 Task: Create a due date automation trigger when advanced on, 2 hours after a card is due add dates without an overdue due date.
Action: Mouse moved to (859, 262)
Screenshot: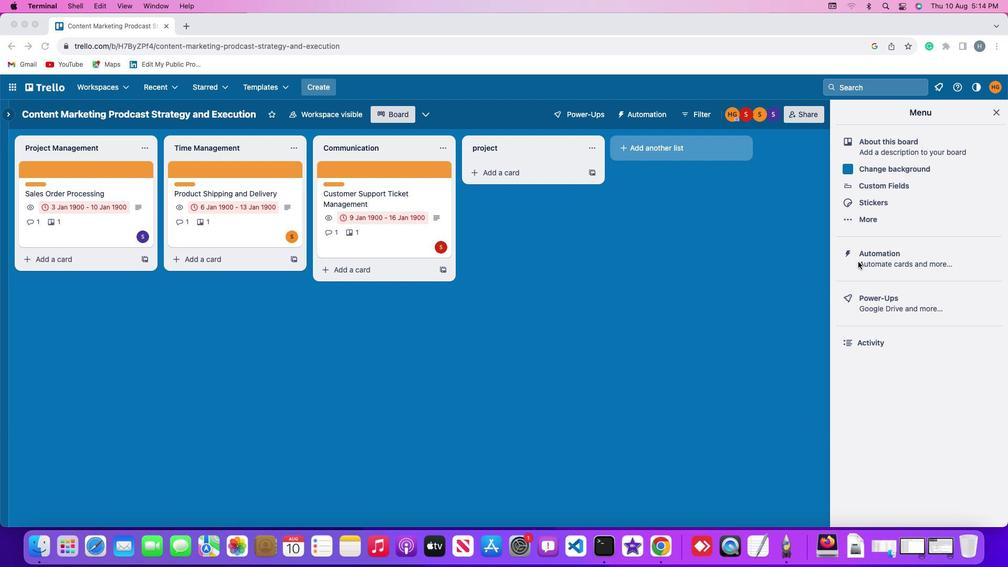 
Action: Mouse pressed left at (859, 262)
Screenshot: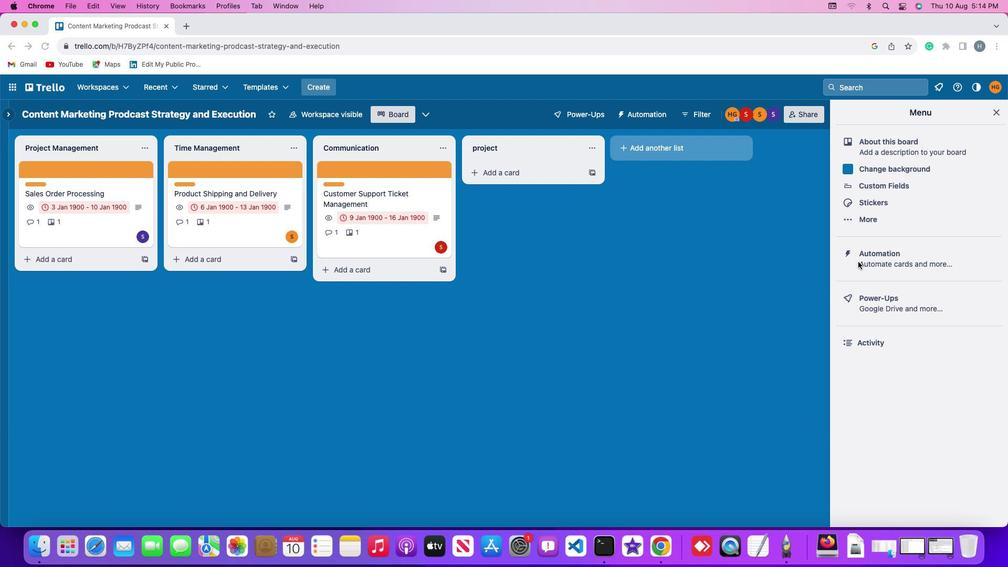 
Action: Mouse pressed left at (859, 262)
Screenshot: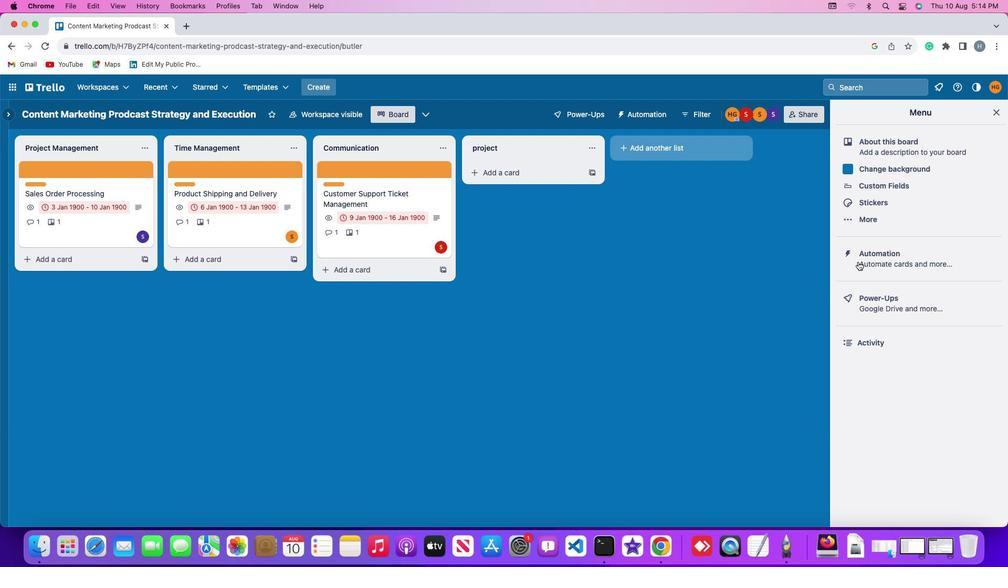 
Action: Mouse moved to (72, 255)
Screenshot: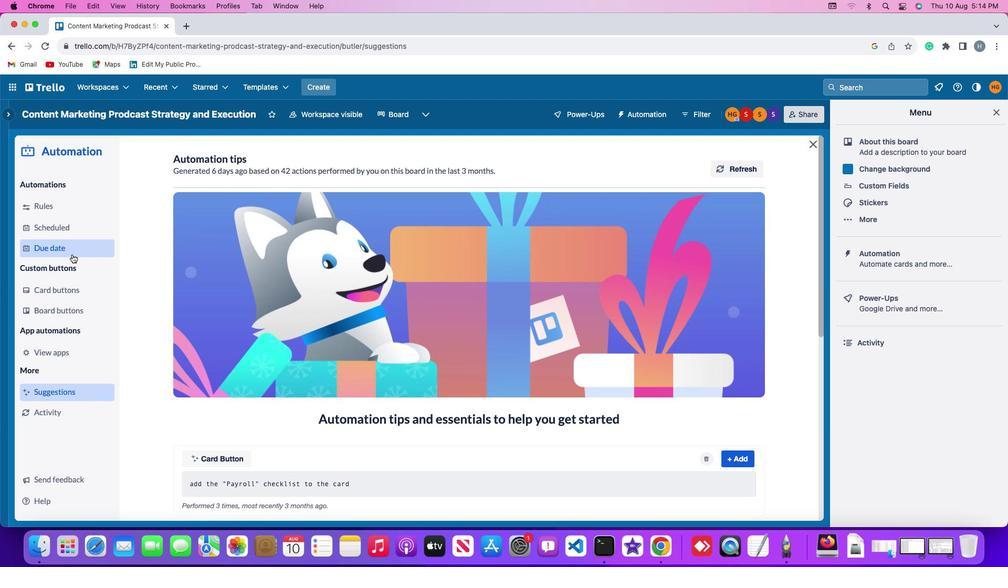 
Action: Mouse pressed left at (72, 255)
Screenshot: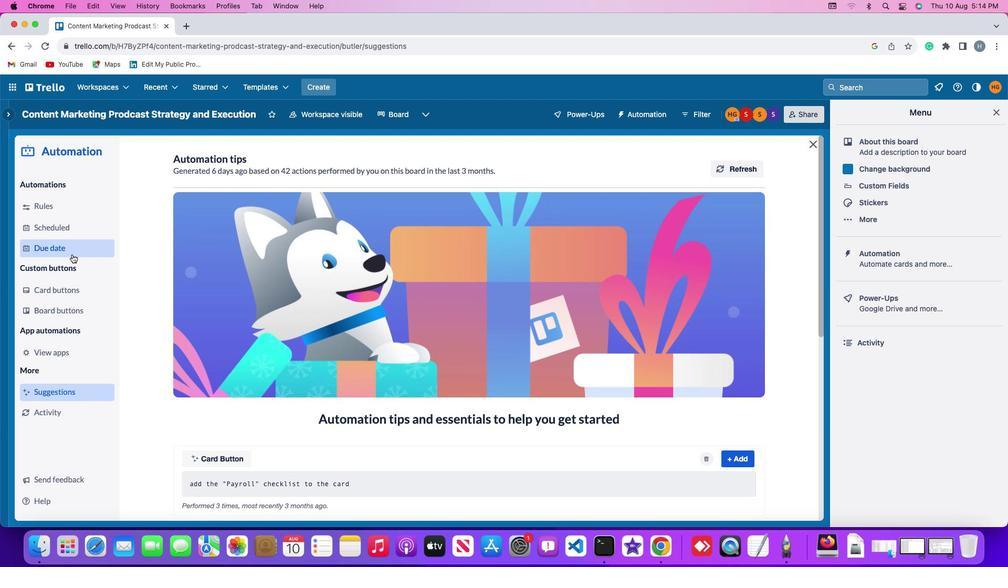 
Action: Mouse moved to (698, 164)
Screenshot: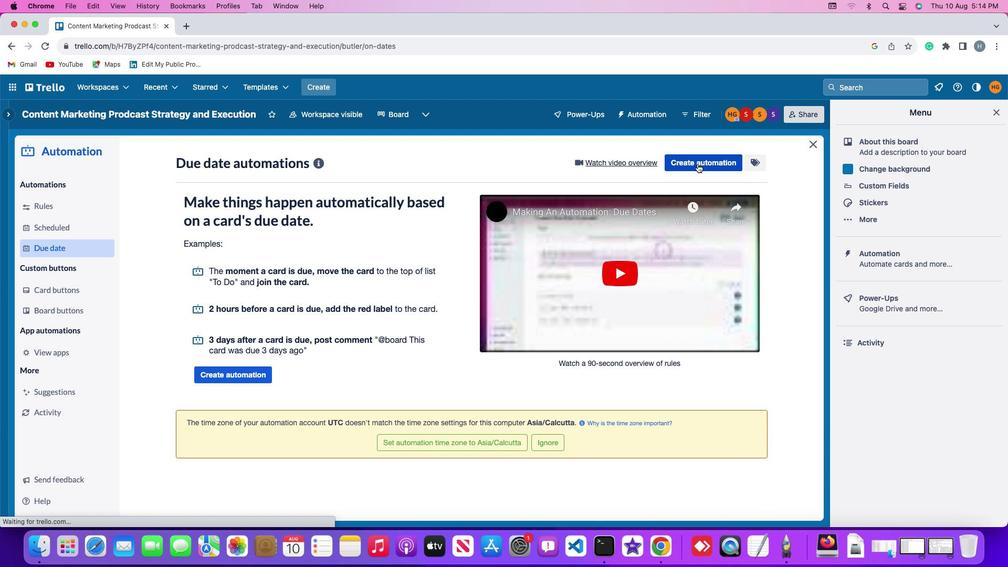 
Action: Mouse pressed left at (698, 164)
Screenshot: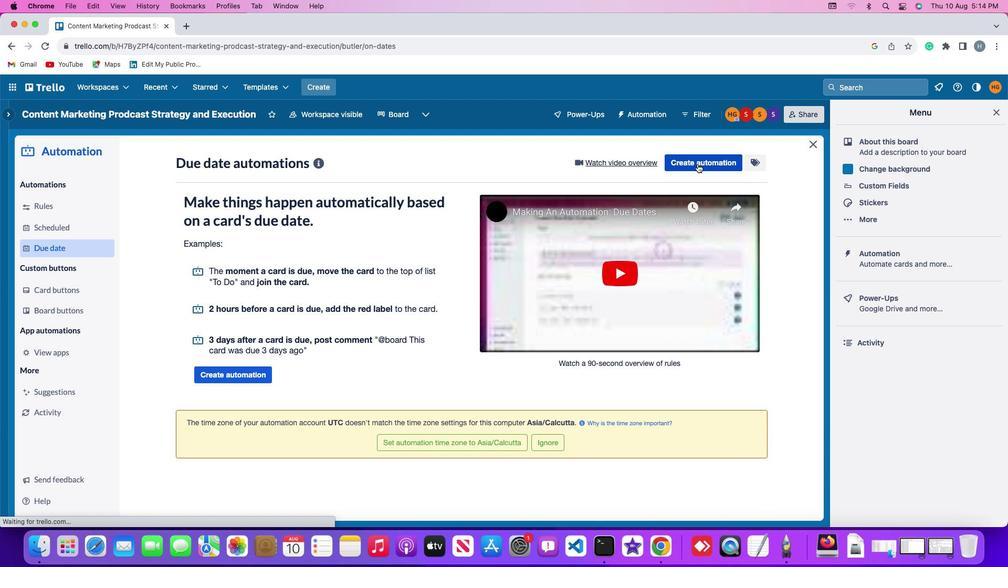 
Action: Mouse moved to (223, 257)
Screenshot: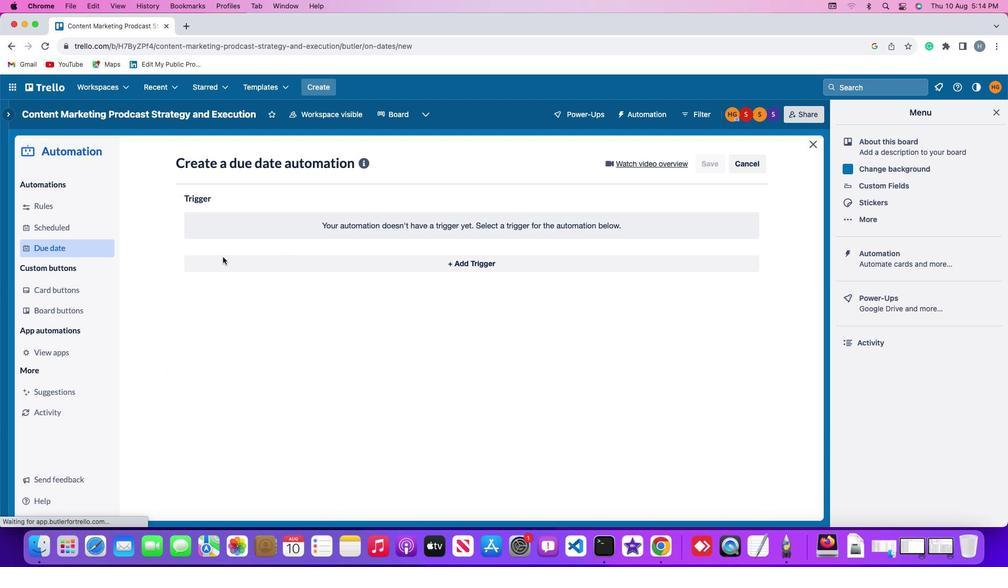 
Action: Mouse pressed left at (223, 257)
Screenshot: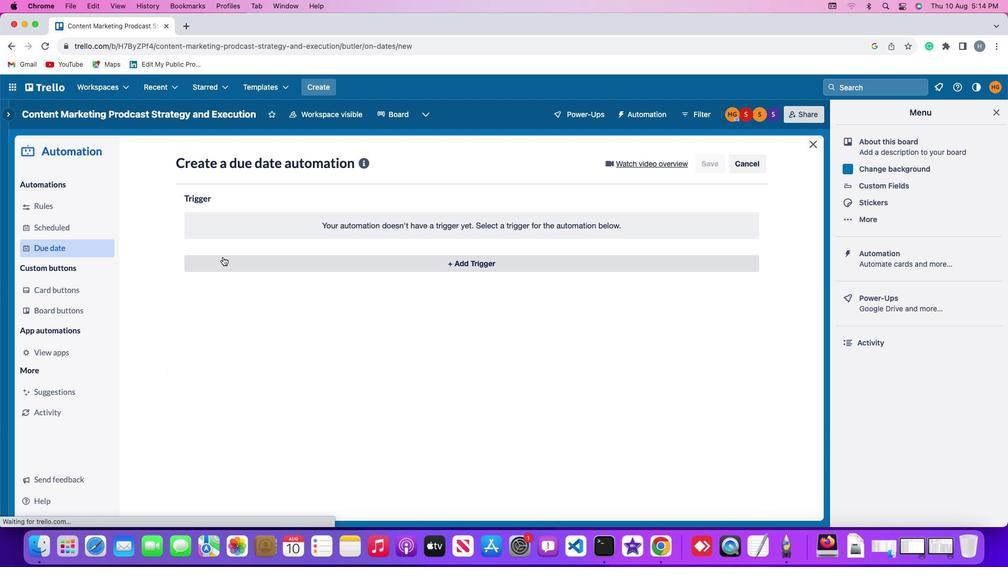 
Action: Mouse moved to (202, 426)
Screenshot: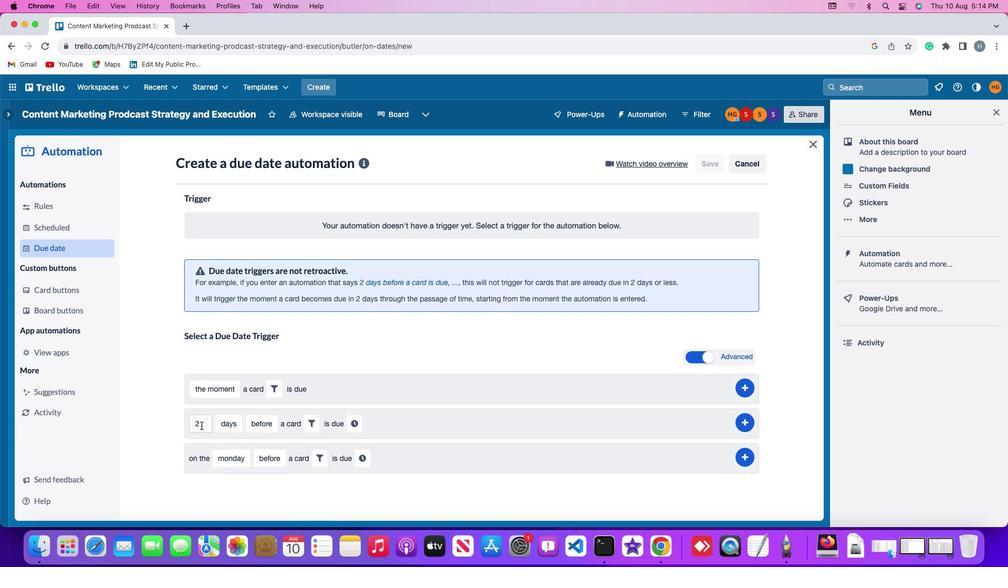 
Action: Mouse pressed left at (202, 426)
Screenshot: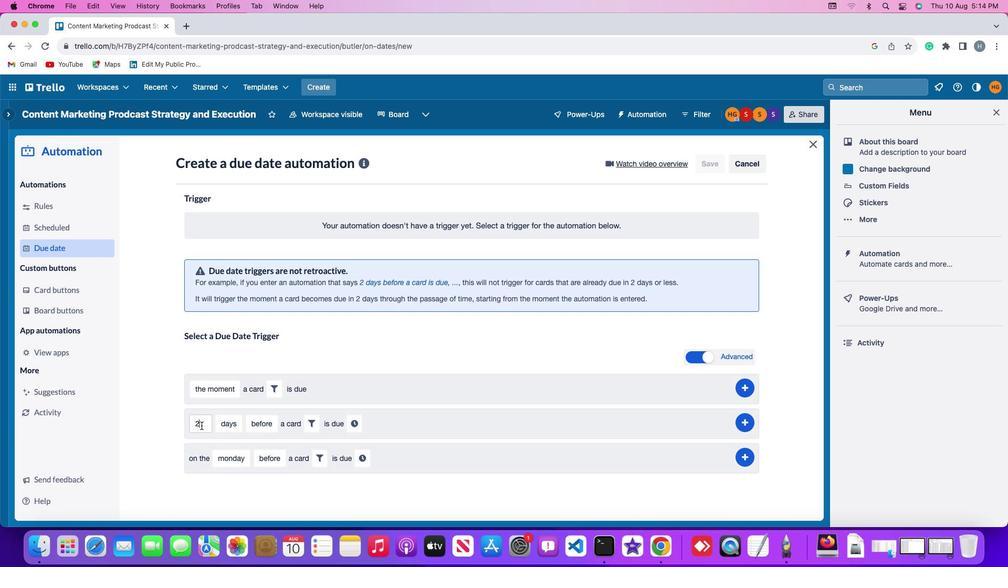
Action: Mouse moved to (204, 424)
Screenshot: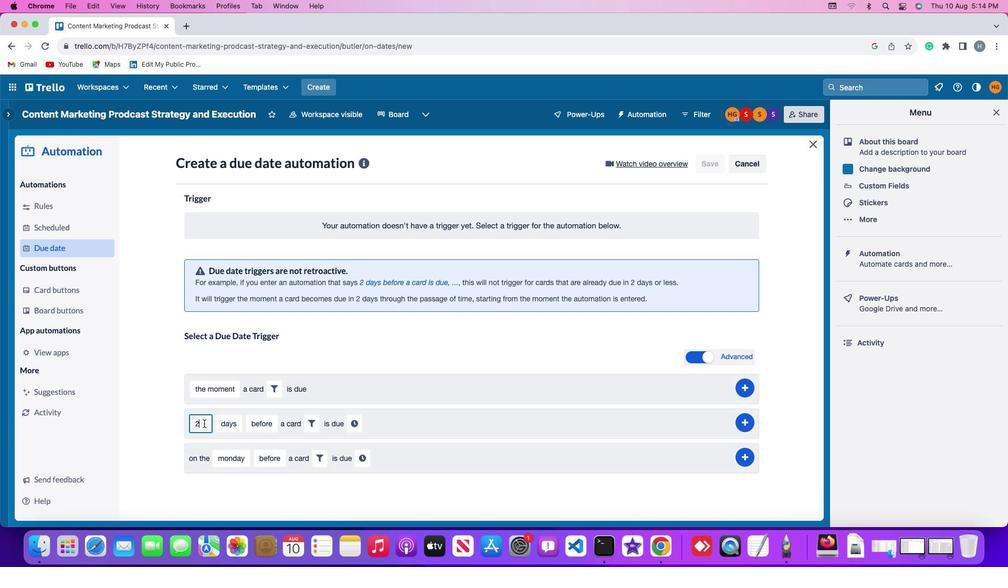 
Action: Key pressed Key.backspace
Screenshot: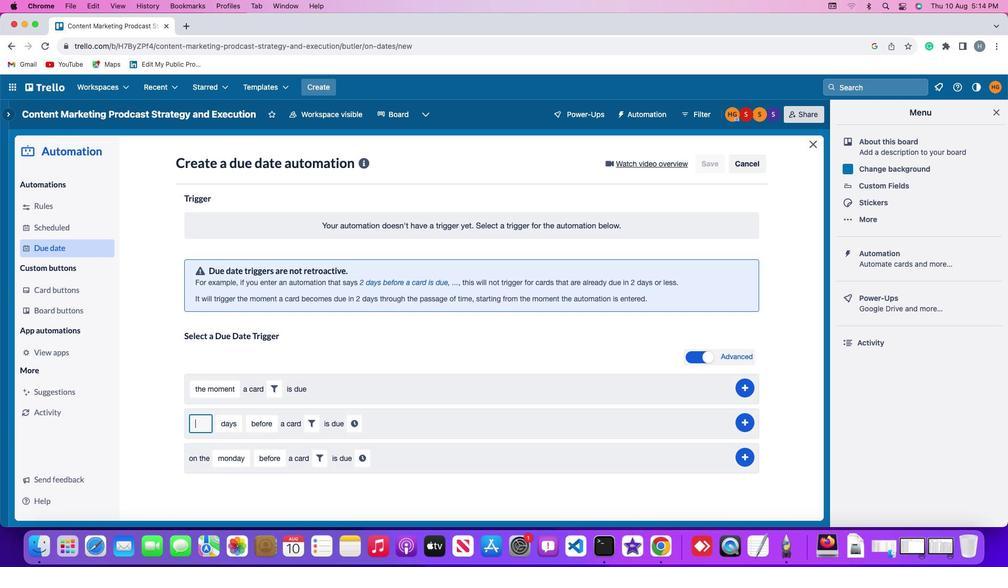 
Action: Mouse moved to (205, 423)
Screenshot: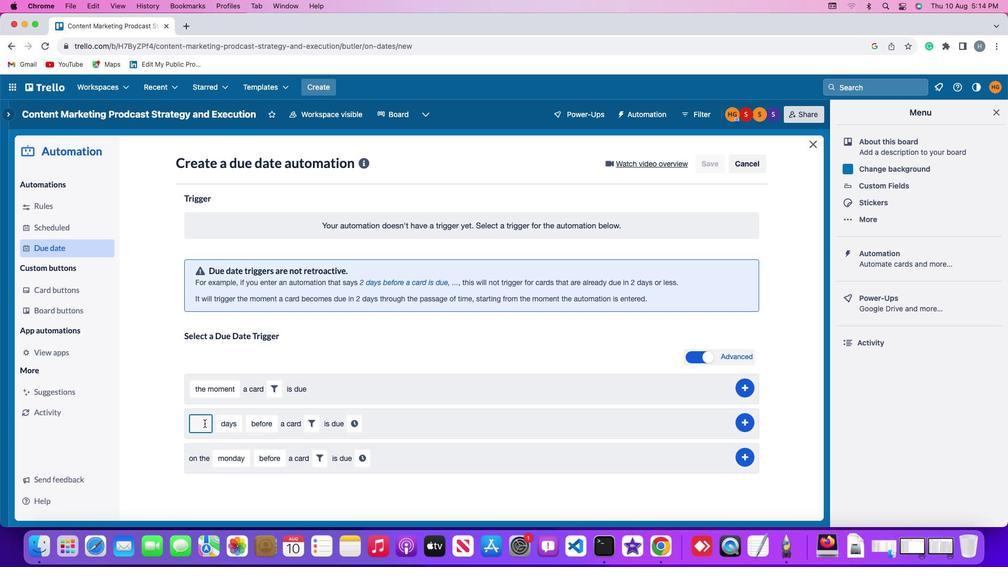 
Action: Key pressed '2'
Screenshot: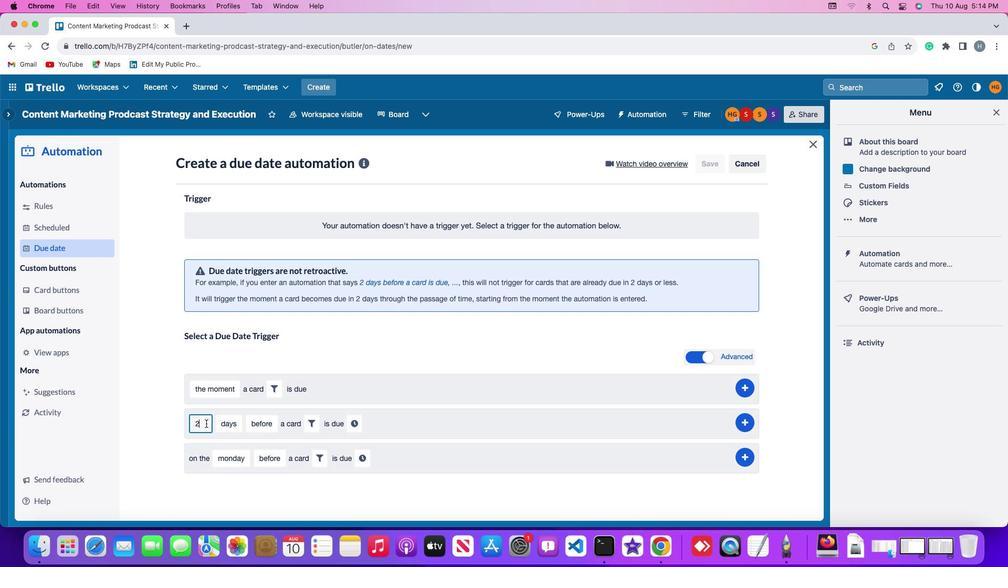 
Action: Mouse moved to (220, 426)
Screenshot: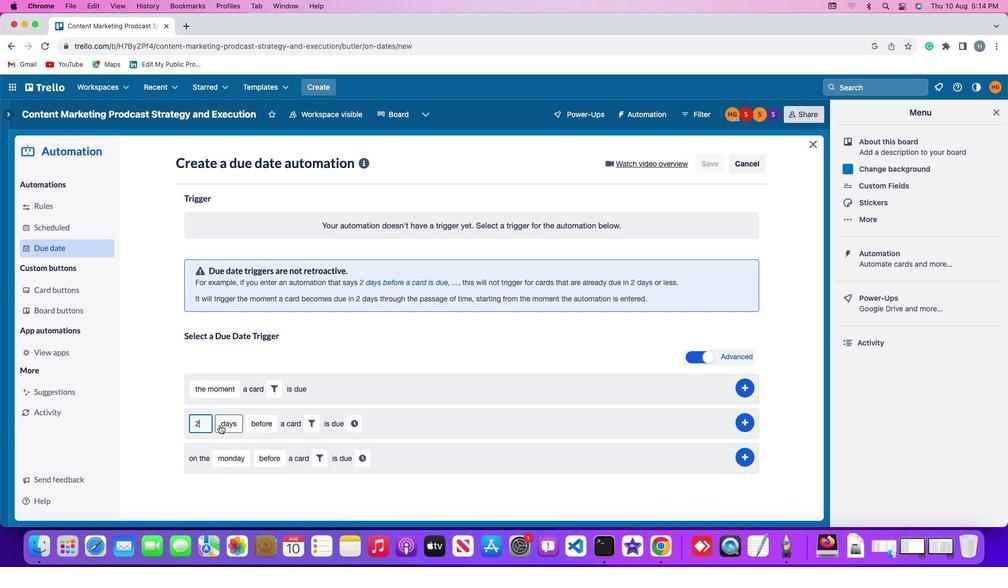
Action: Mouse pressed left at (220, 426)
Screenshot: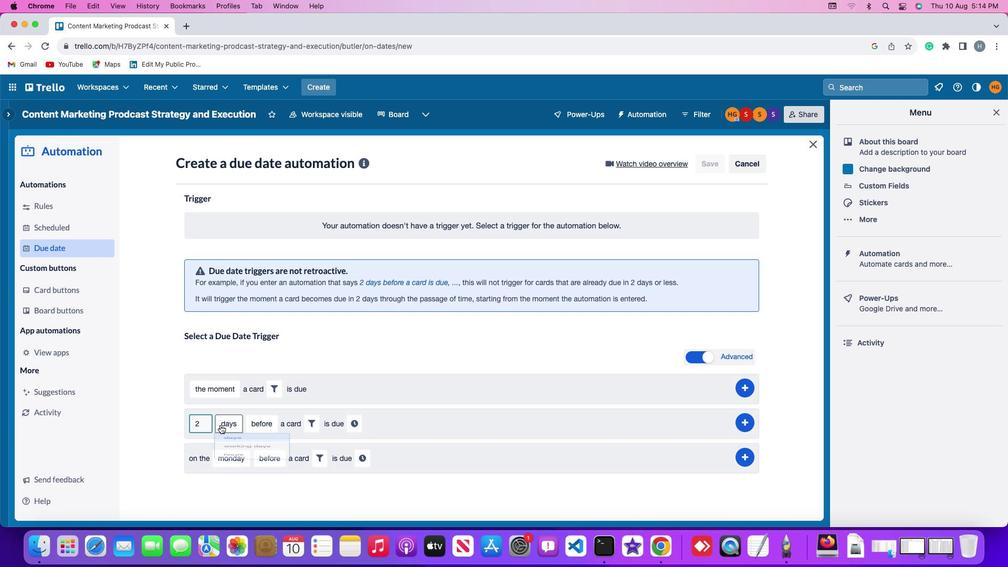 
Action: Mouse moved to (235, 484)
Screenshot: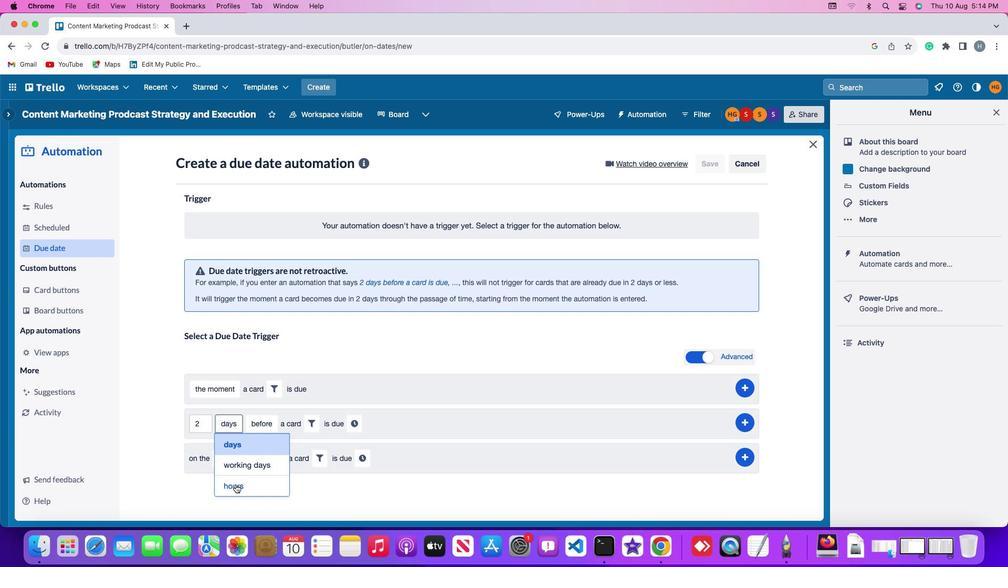
Action: Mouse pressed left at (235, 484)
Screenshot: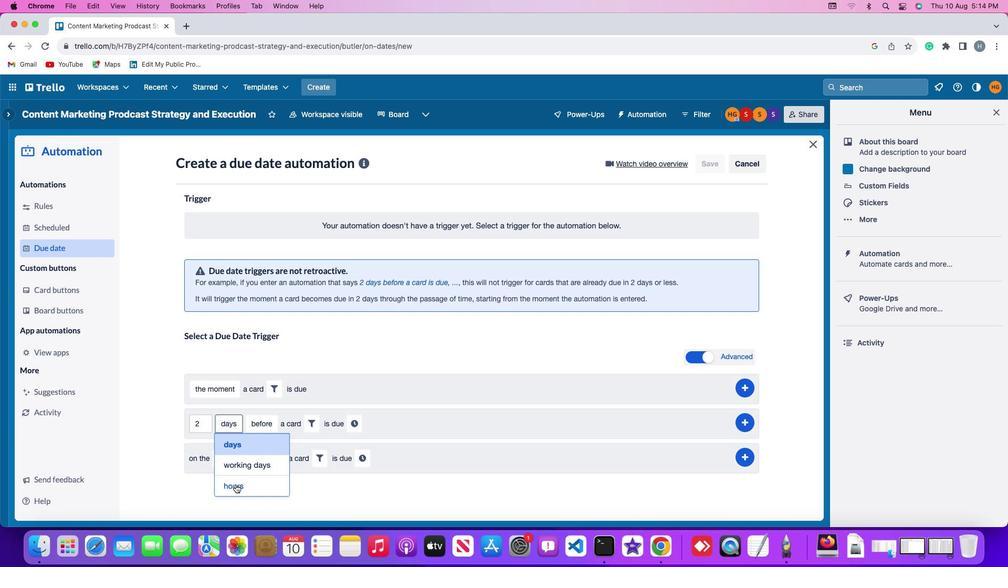 
Action: Mouse moved to (271, 426)
Screenshot: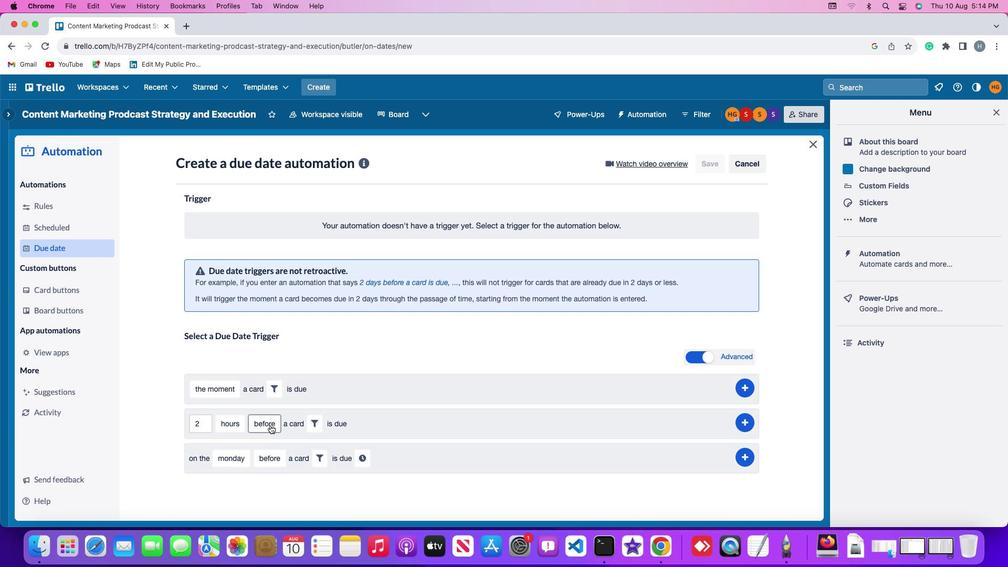 
Action: Mouse pressed left at (271, 426)
Screenshot: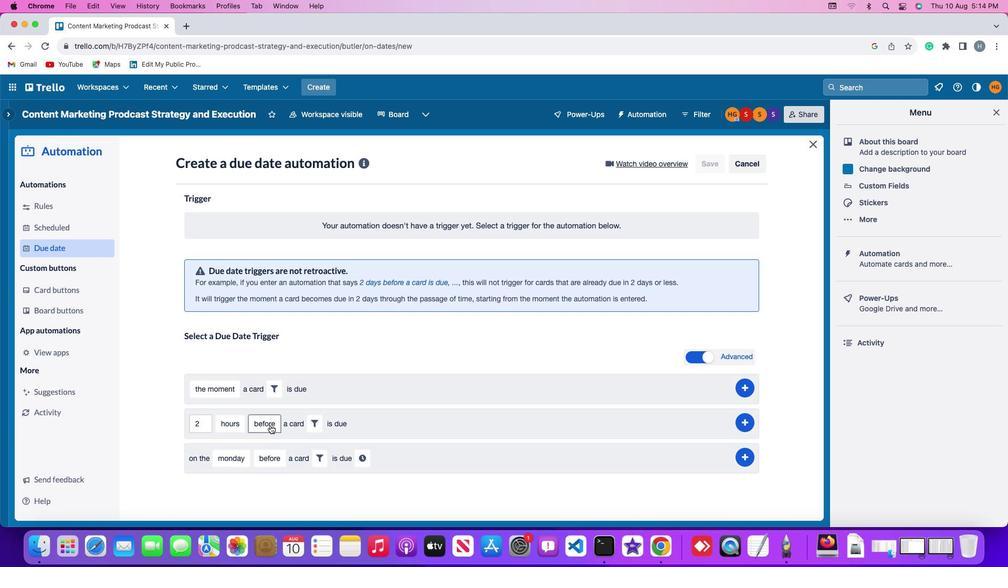 
Action: Mouse moved to (276, 457)
Screenshot: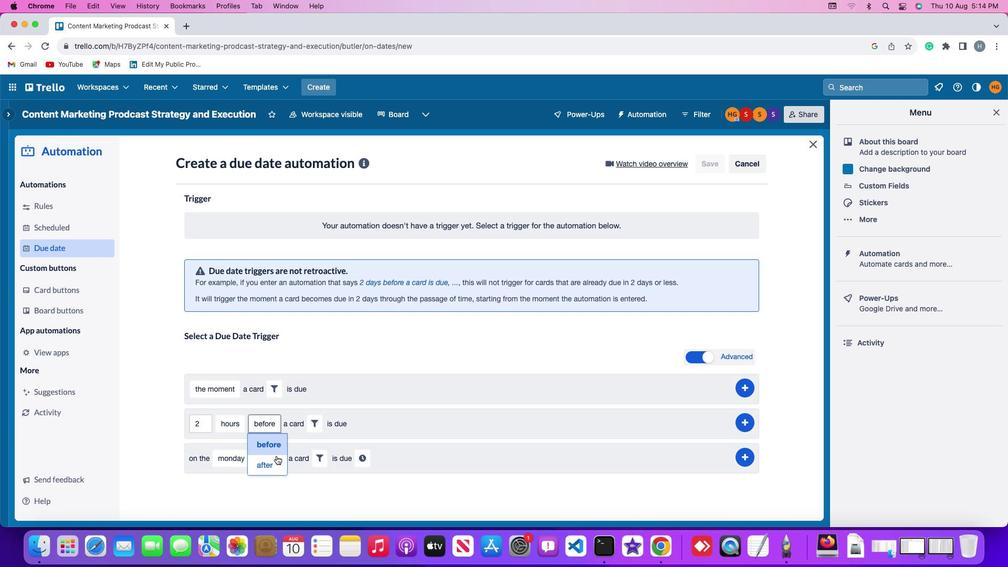 
Action: Mouse pressed left at (276, 457)
Screenshot: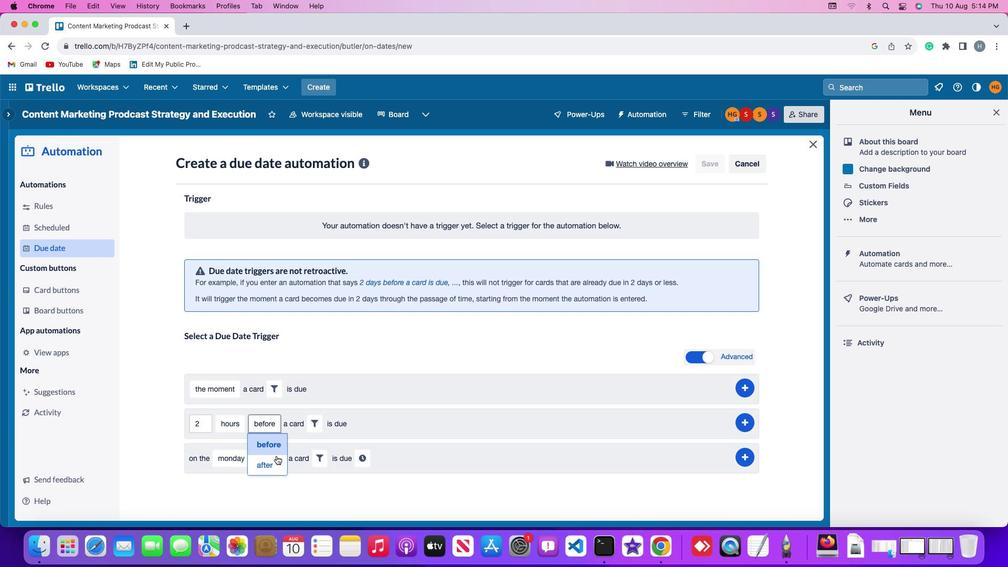 
Action: Mouse moved to (302, 416)
Screenshot: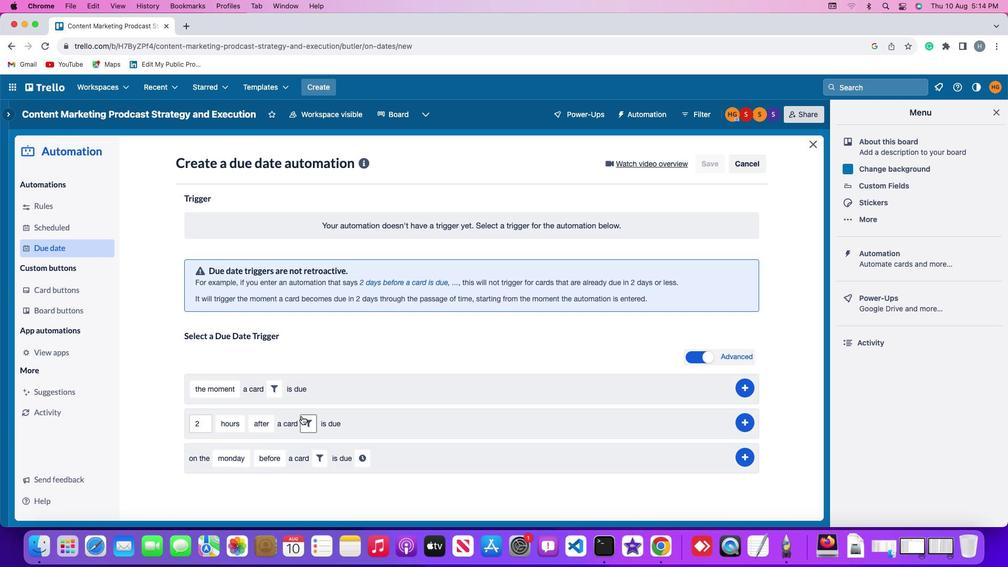 
Action: Mouse pressed left at (302, 416)
Screenshot: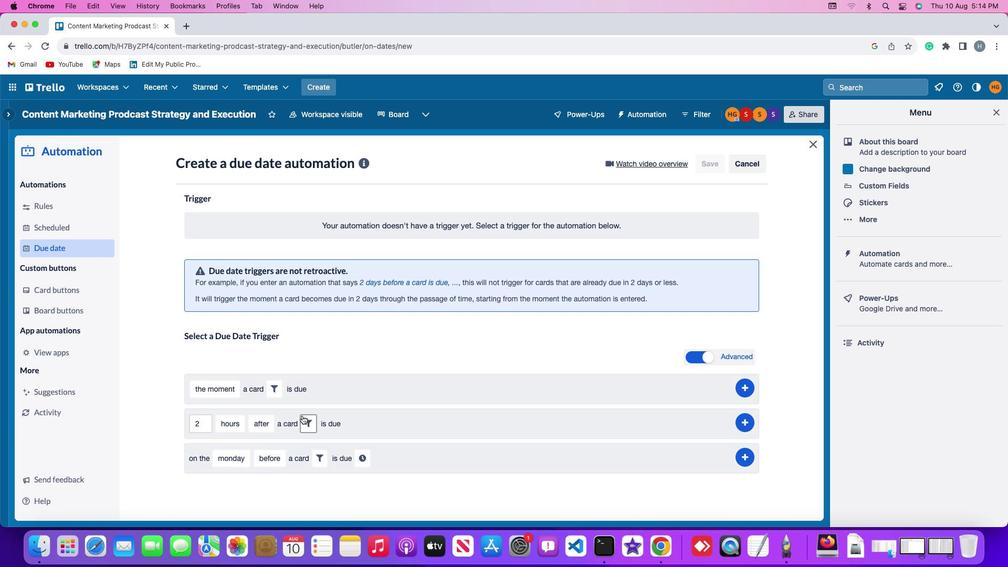 
Action: Mouse moved to (367, 457)
Screenshot: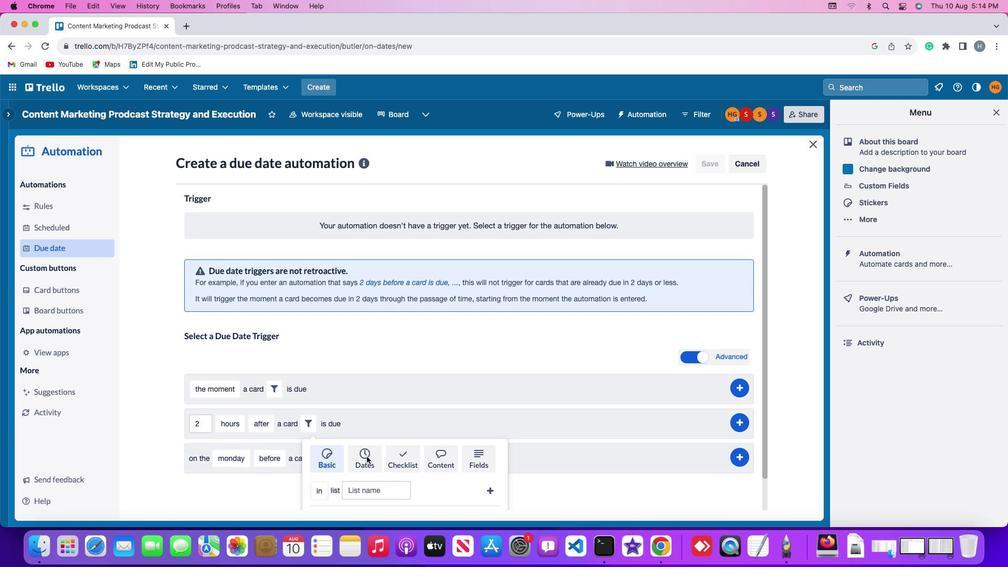 
Action: Mouse pressed left at (367, 457)
Screenshot: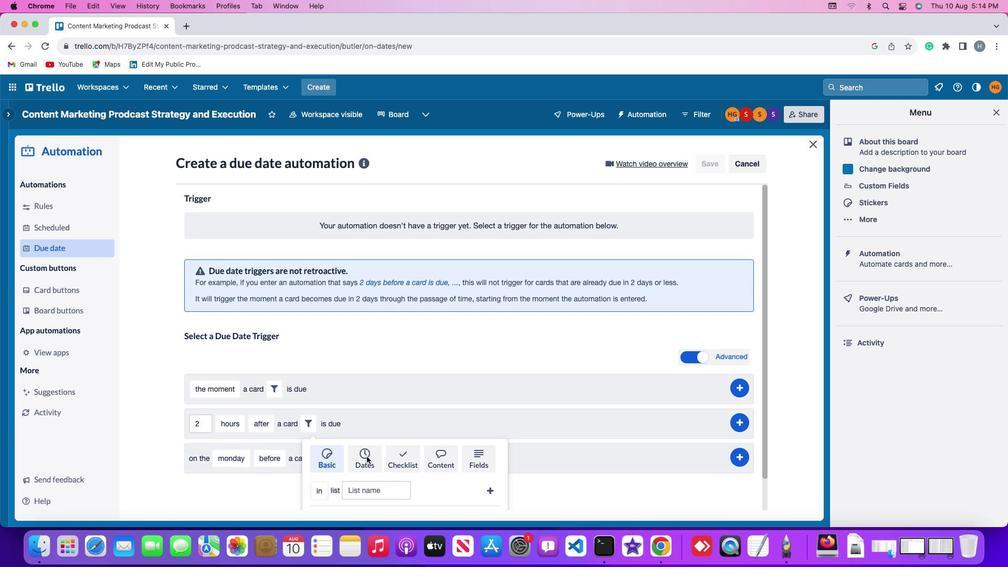 
Action: Mouse moved to (323, 488)
Screenshot: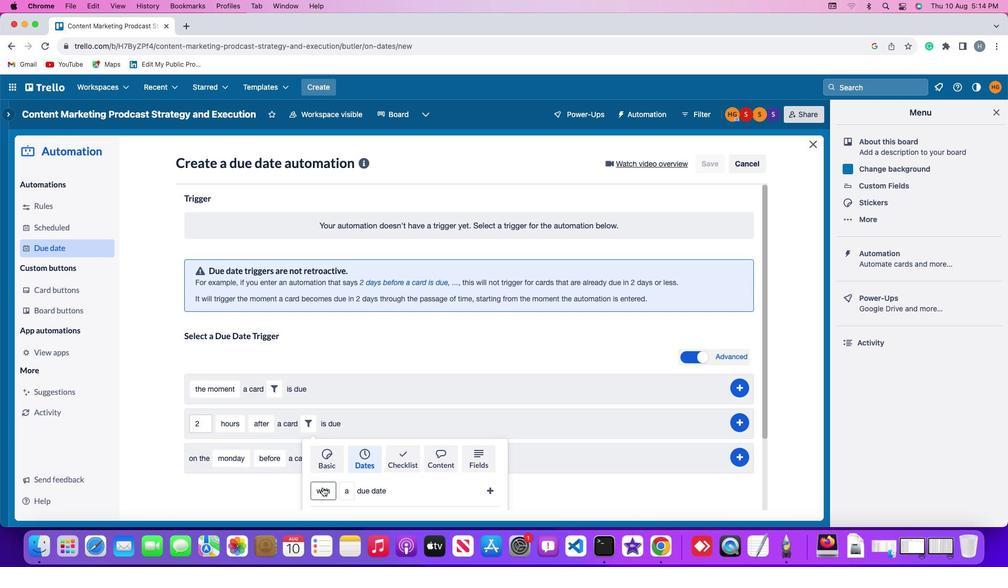 
Action: Mouse pressed left at (323, 488)
Screenshot: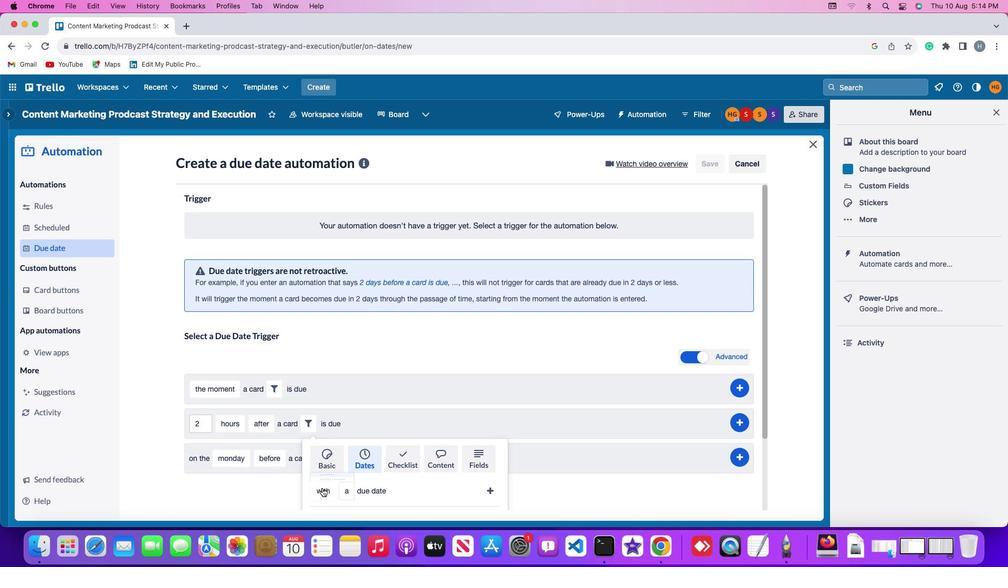 
Action: Mouse moved to (328, 470)
Screenshot: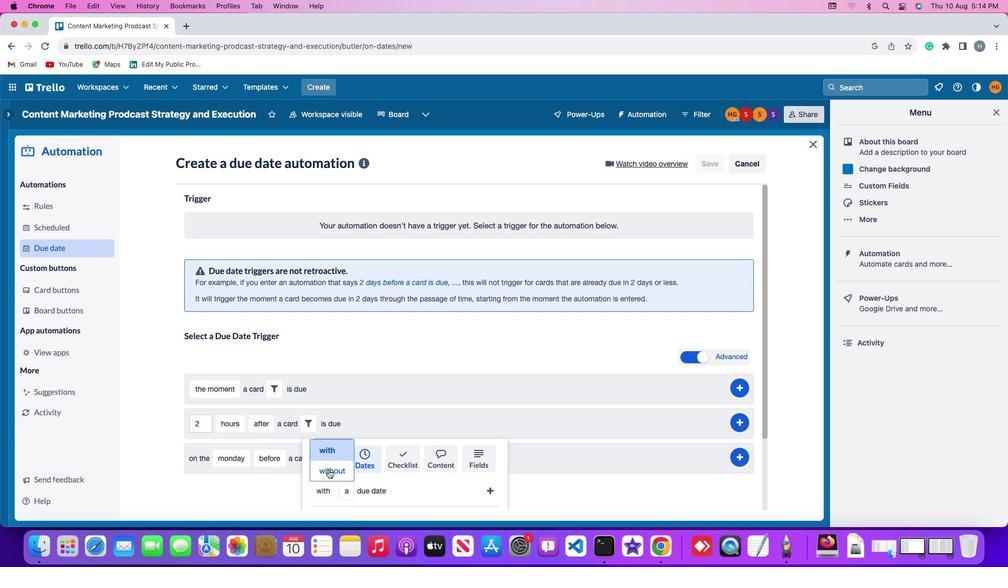 
Action: Mouse pressed left at (328, 470)
Screenshot: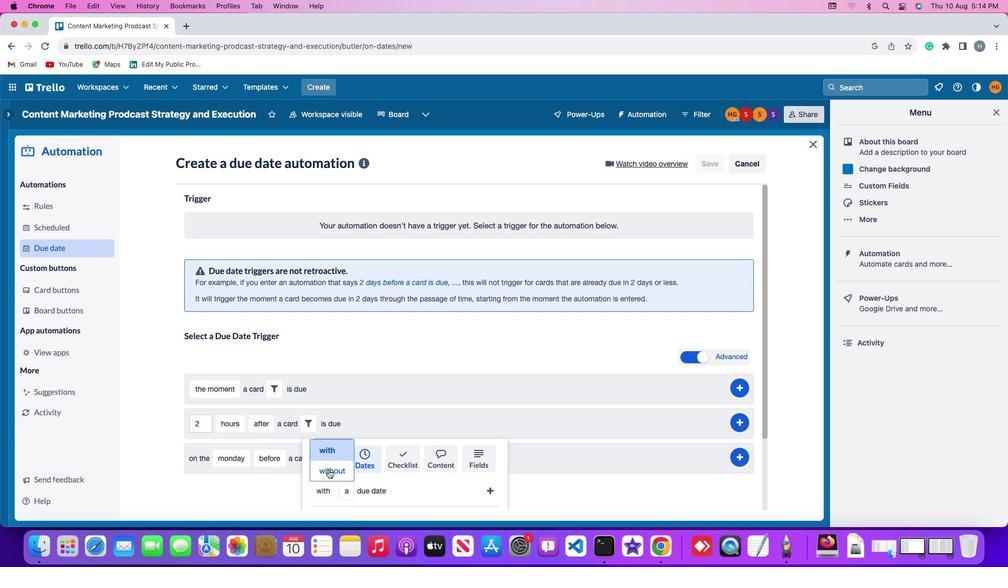 
Action: Mouse moved to (359, 489)
Screenshot: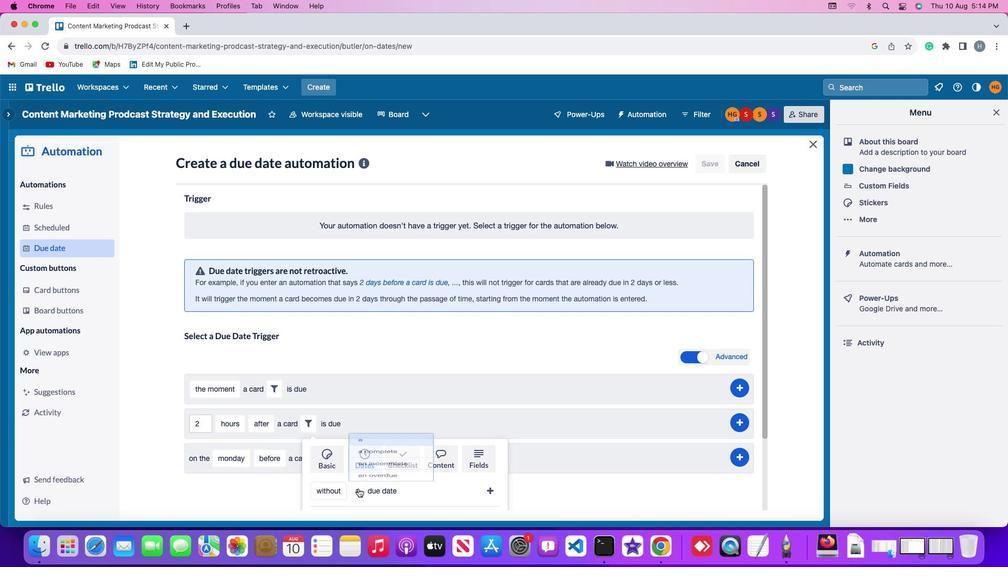 
Action: Mouse pressed left at (359, 489)
Screenshot: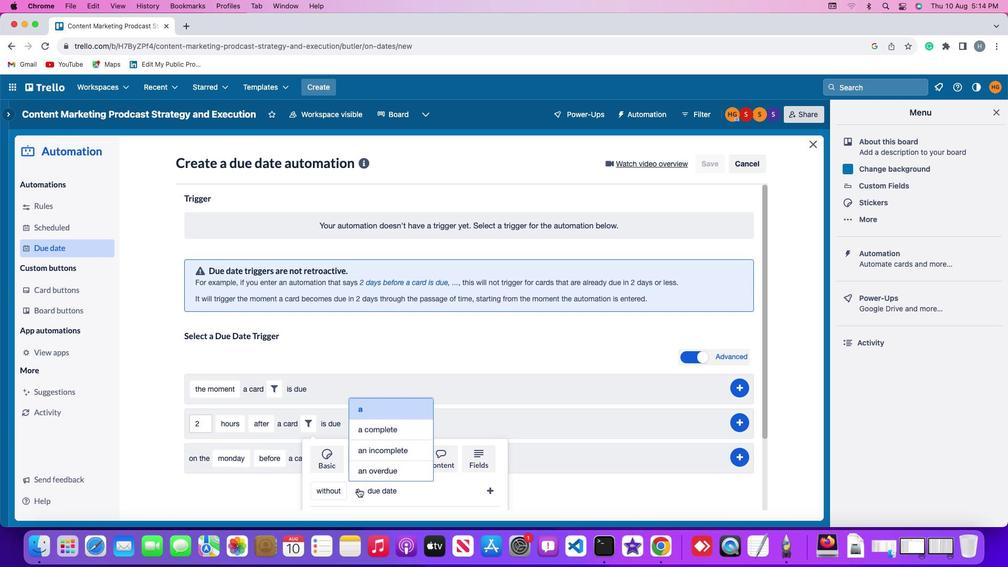 
Action: Mouse moved to (376, 468)
Screenshot: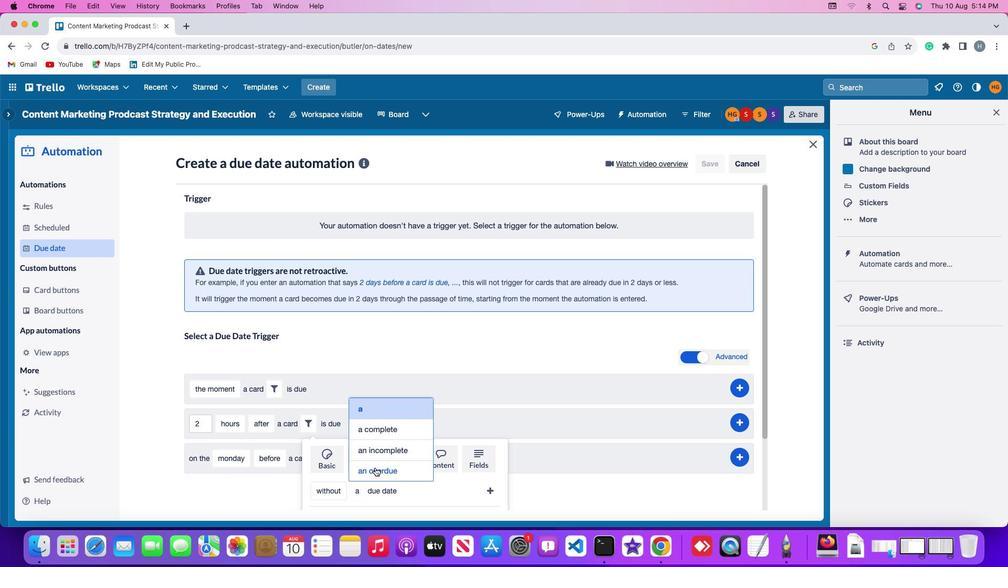 
Action: Mouse pressed left at (376, 468)
Screenshot: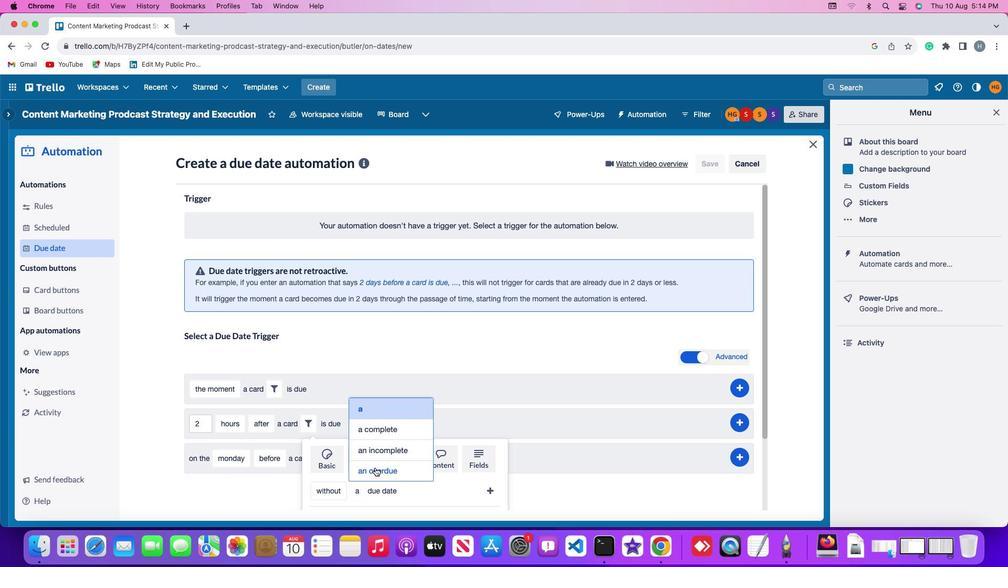 
Action: Mouse moved to (491, 487)
Screenshot: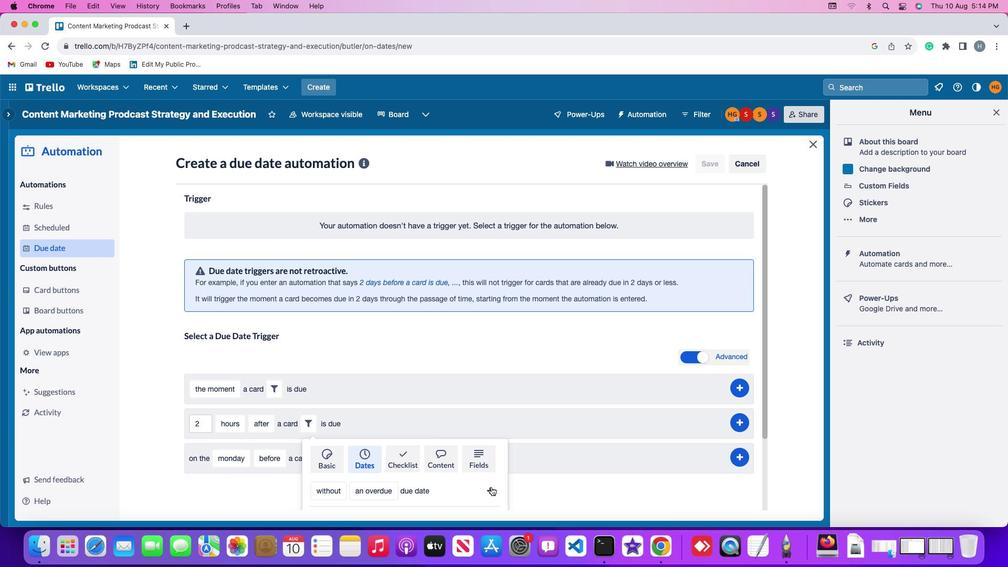 
Action: Mouse pressed left at (491, 487)
Screenshot: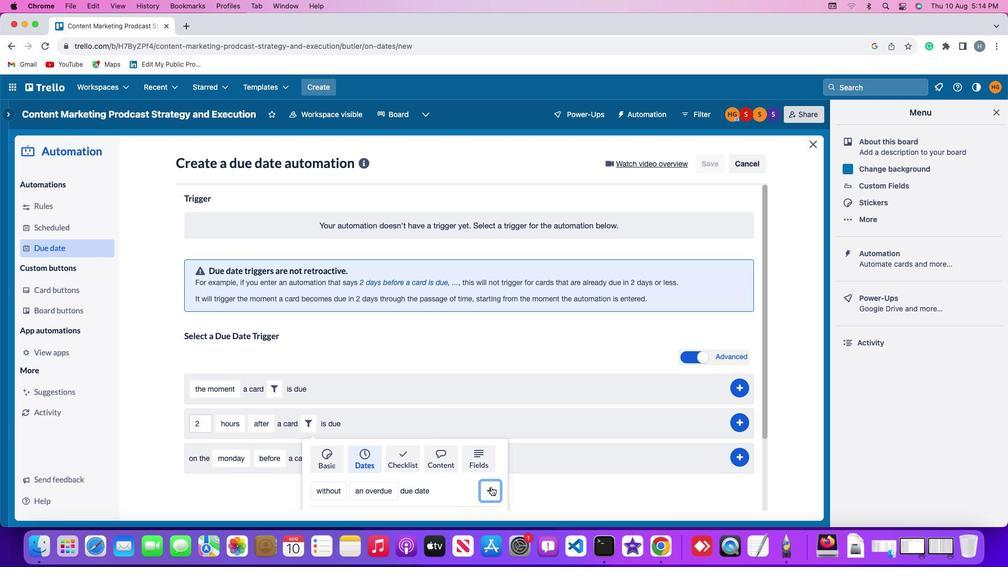 
Action: Mouse moved to (745, 422)
Screenshot: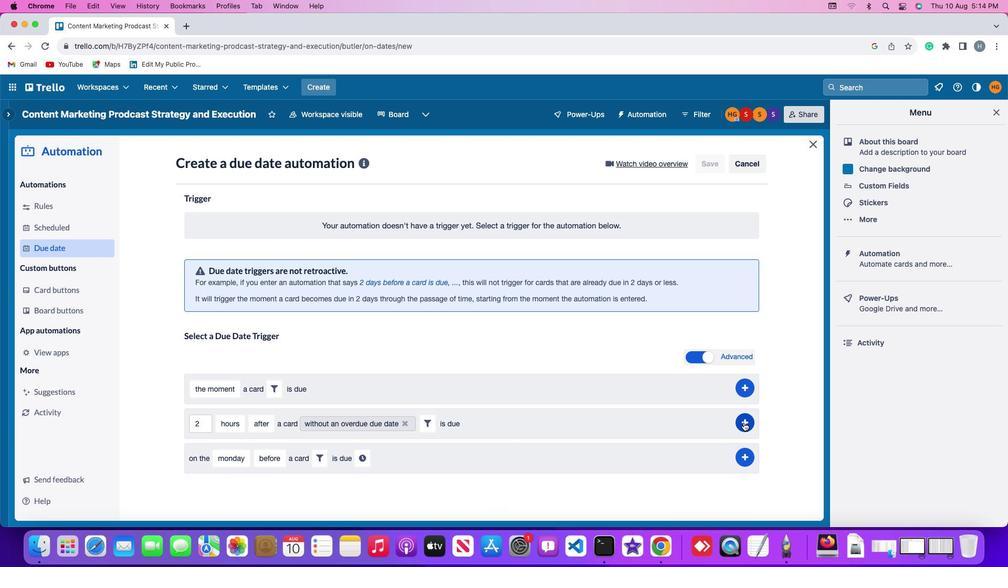 
Action: Mouse pressed left at (745, 422)
Screenshot: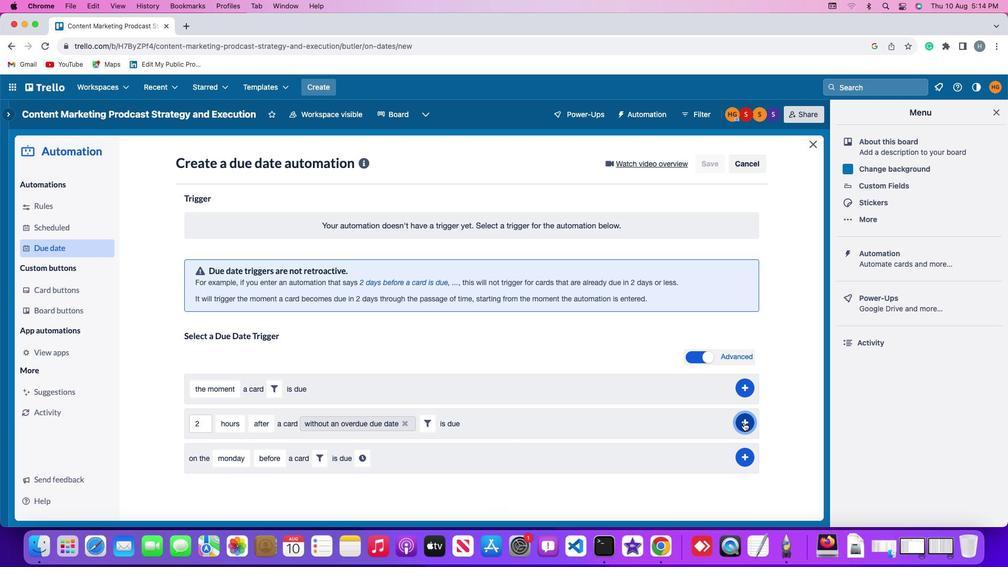 
Action: Mouse moved to (789, 352)
Screenshot: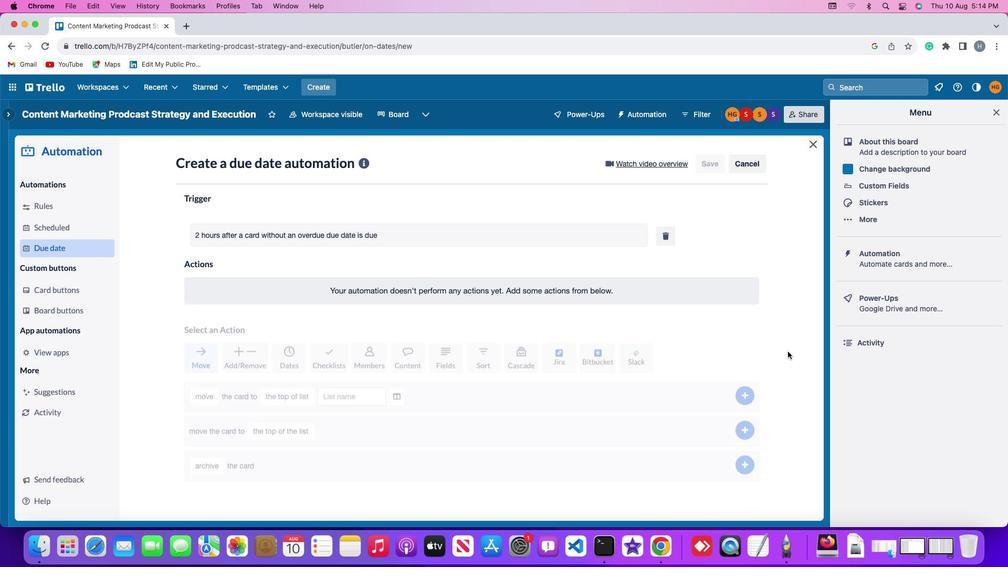
